Task: Filter the sponsorship log activity by past year in the organization "ryshabh2k".
Action: Mouse moved to (1077, 107)
Screenshot: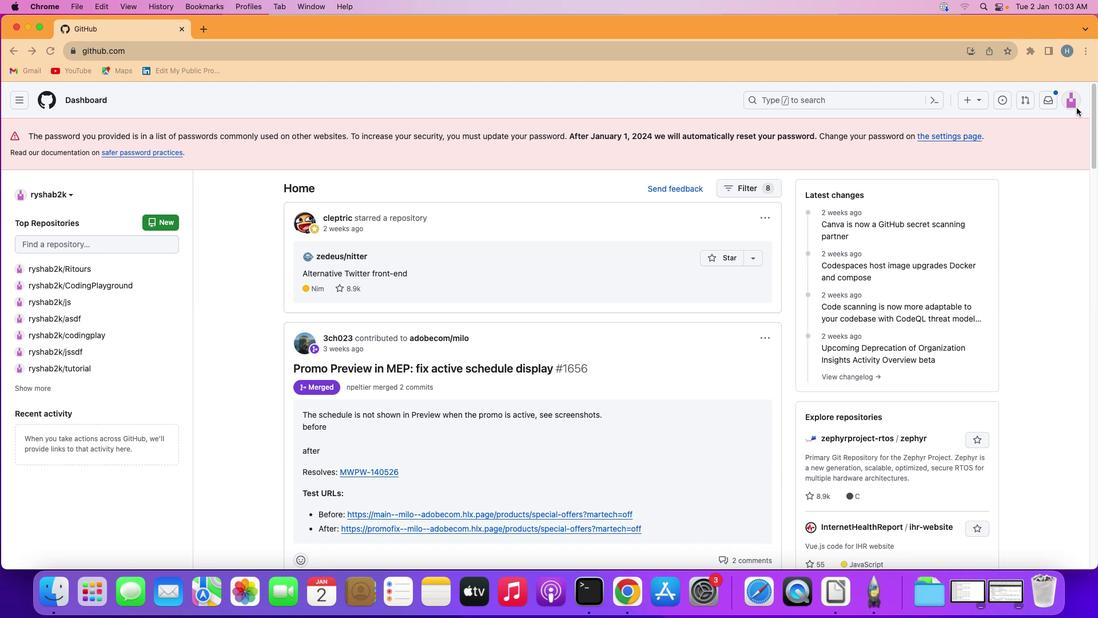 
Action: Mouse pressed left at (1077, 107)
Screenshot: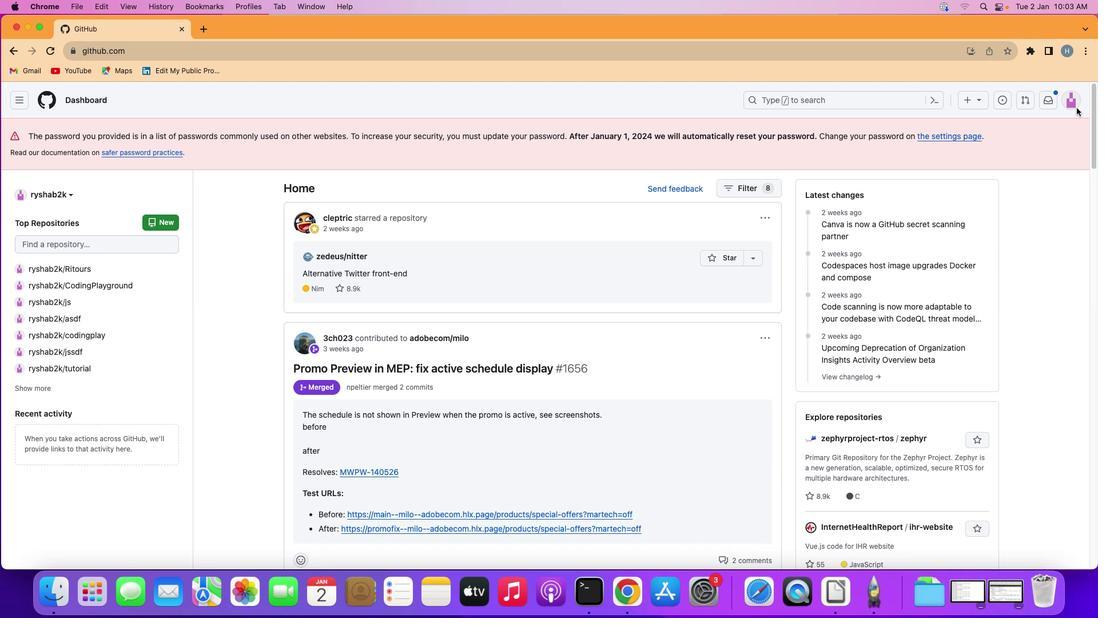 
Action: Mouse moved to (1075, 103)
Screenshot: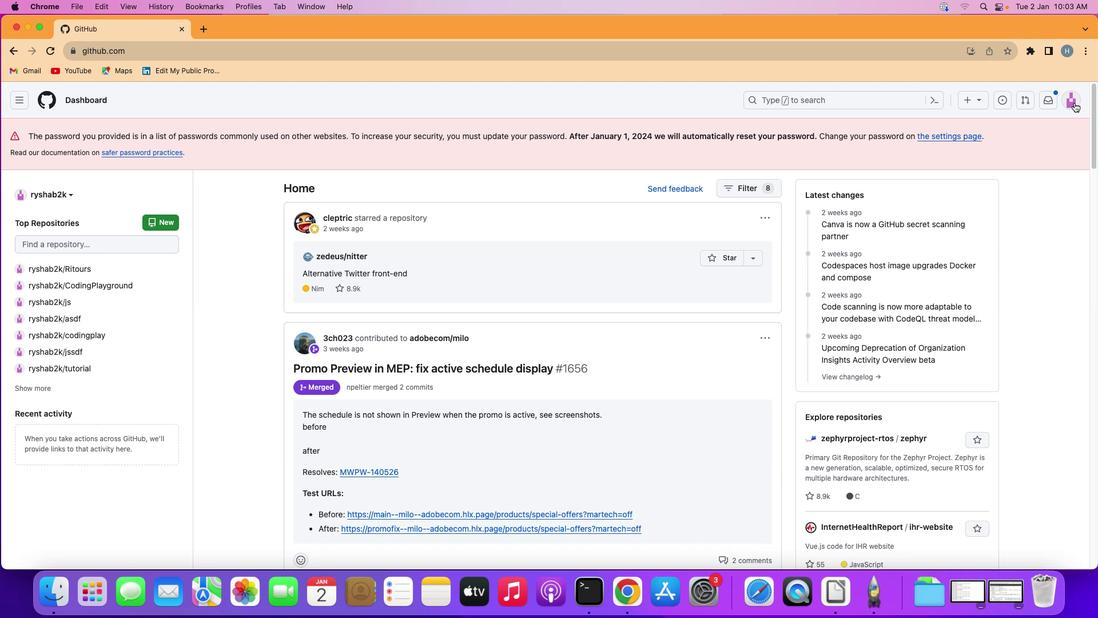 
Action: Mouse pressed left at (1075, 103)
Screenshot: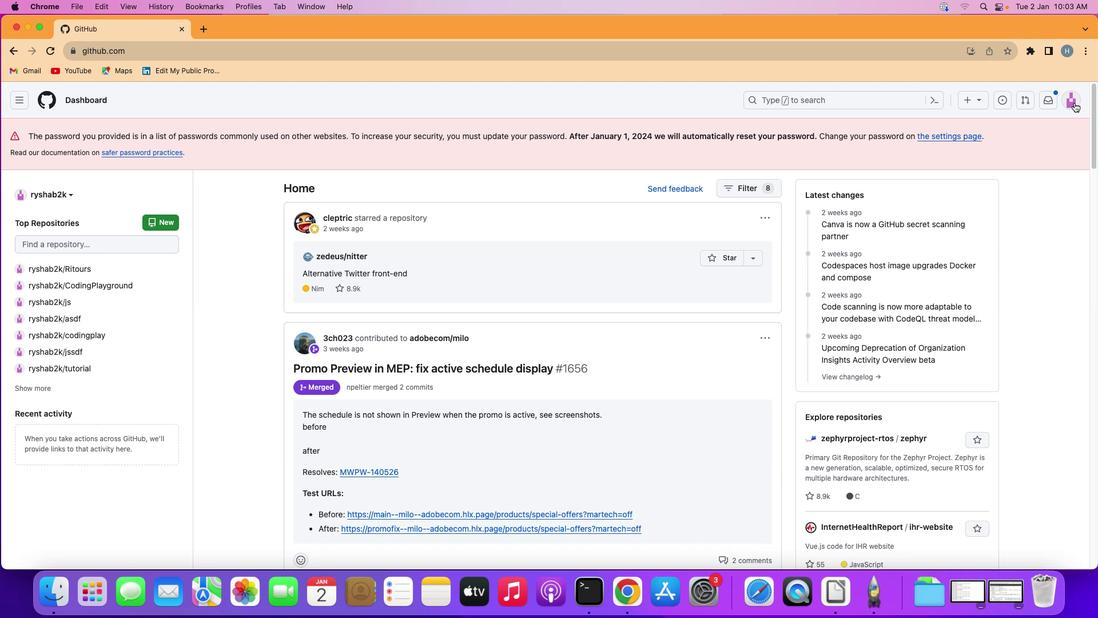 
Action: Mouse moved to (989, 239)
Screenshot: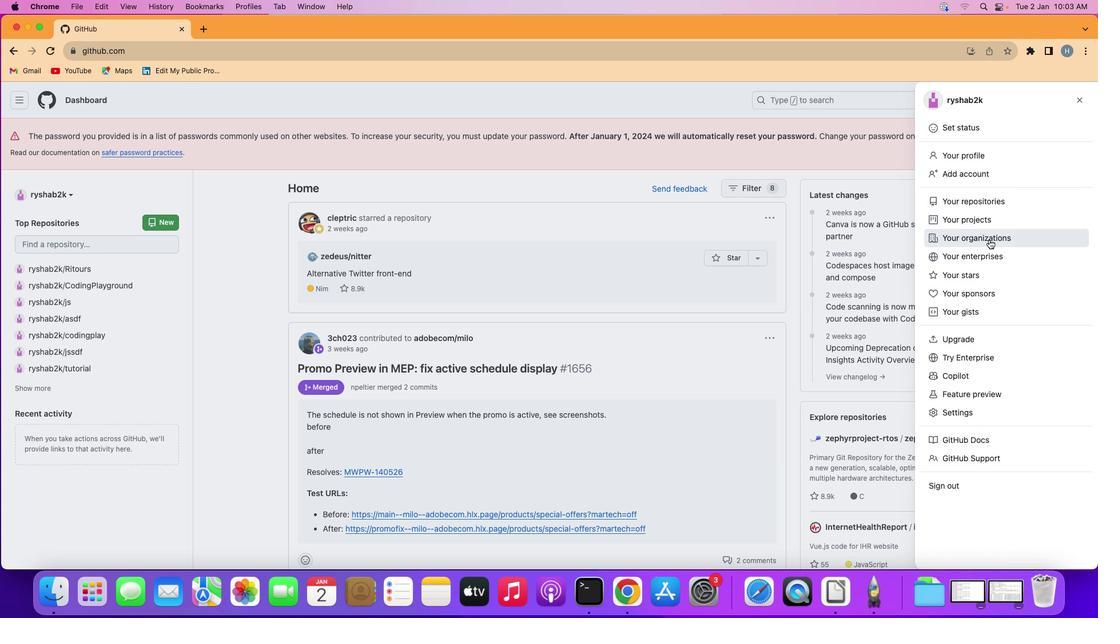 
Action: Mouse pressed left at (989, 239)
Screenshot: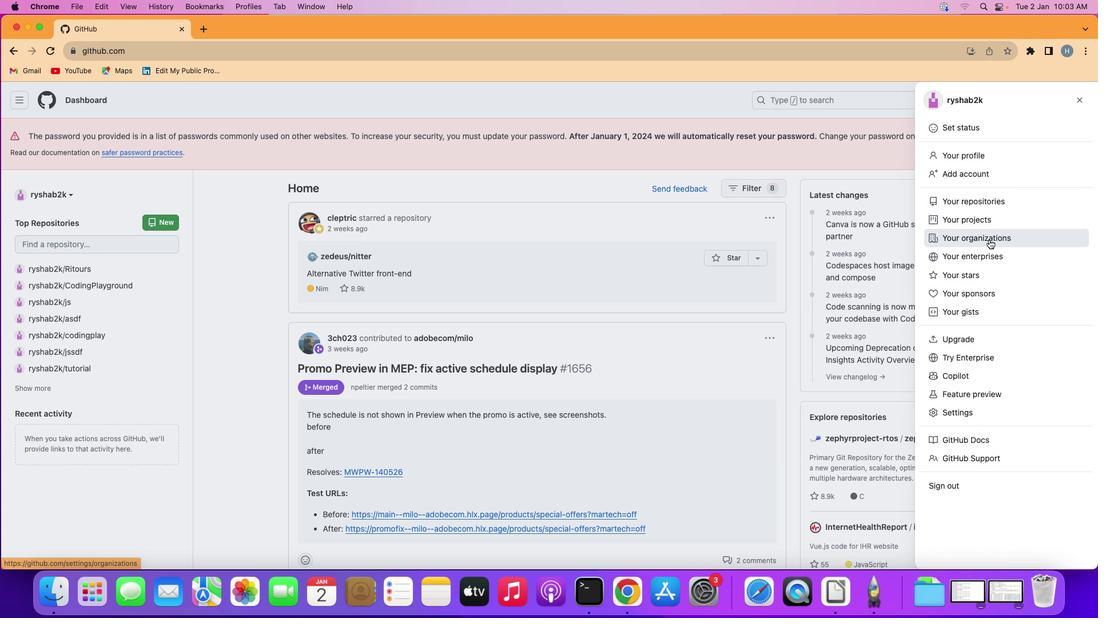 
Action: Mouse moved to (828, 270)
Screenshot: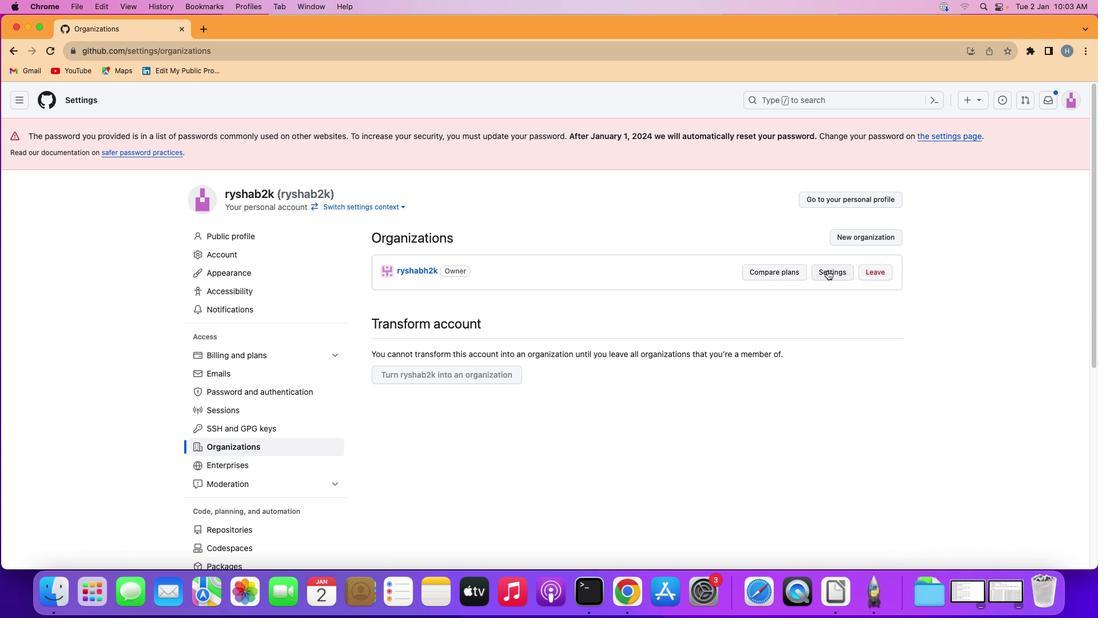 
Action: Mouse pressed left at (828, 270)
Screenshot: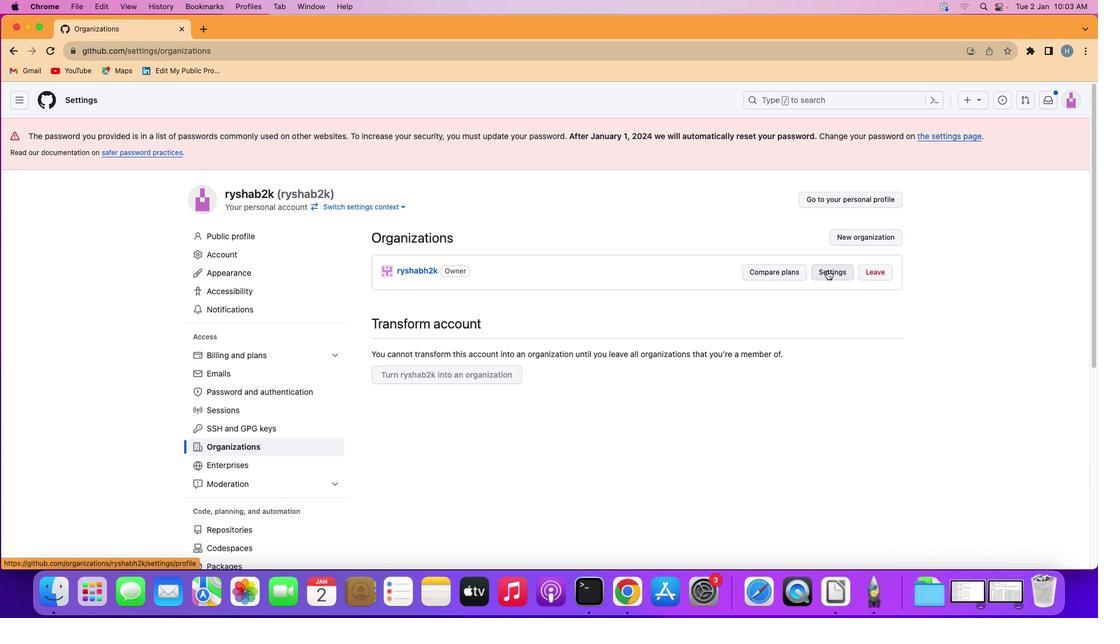 
Action: Mouse moved to (377, 438)
Screenshot: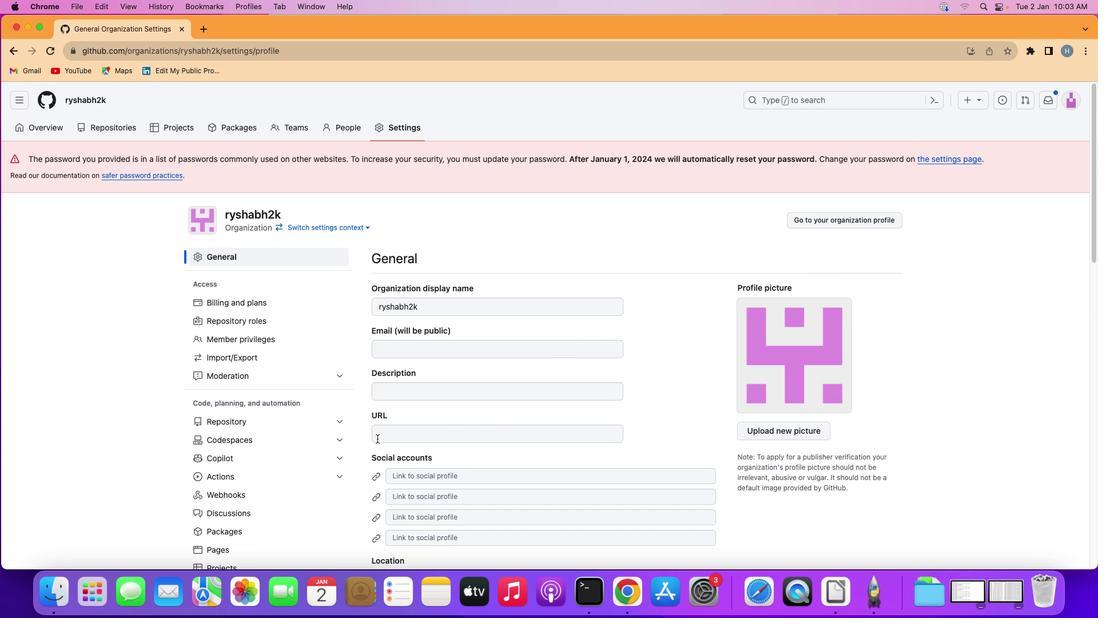 
Action: Mouse scrolled (377, 438) with delta (0, 0)
Screenshot: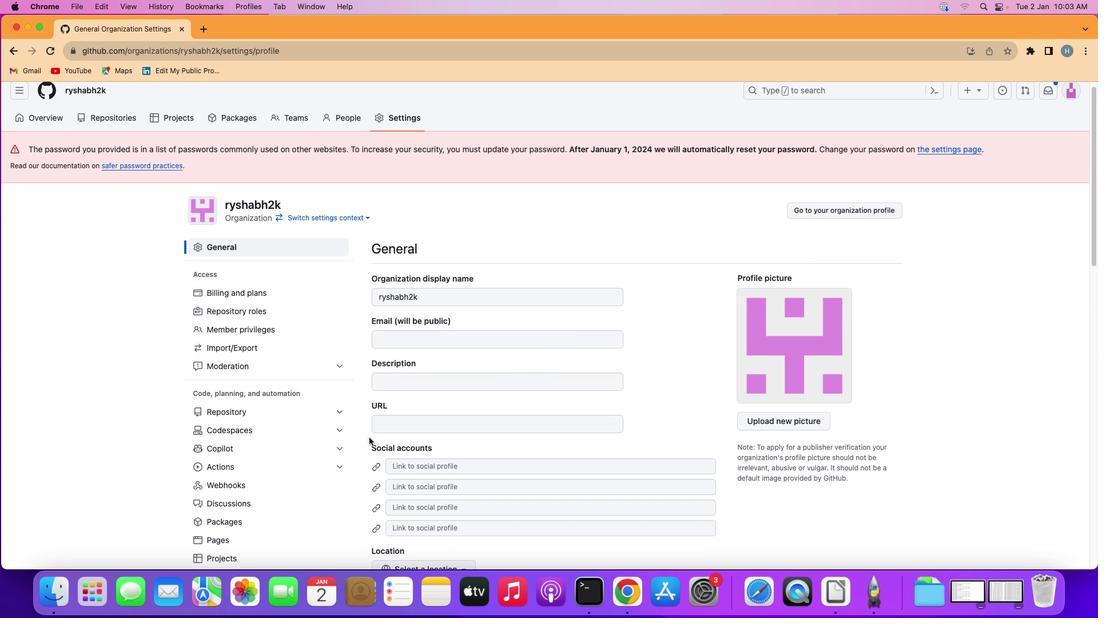 
Action: Mouse moved to (377, 438)
Screenshot: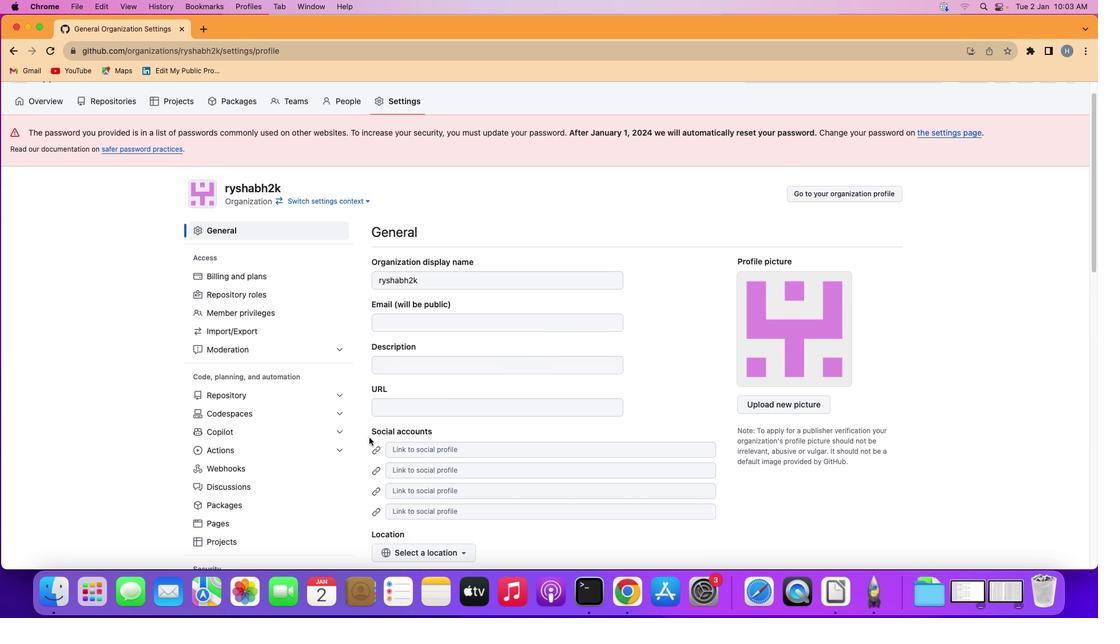 
Action: Mouse scrolled (377, 438) with delta (0, 0)
Screenshot: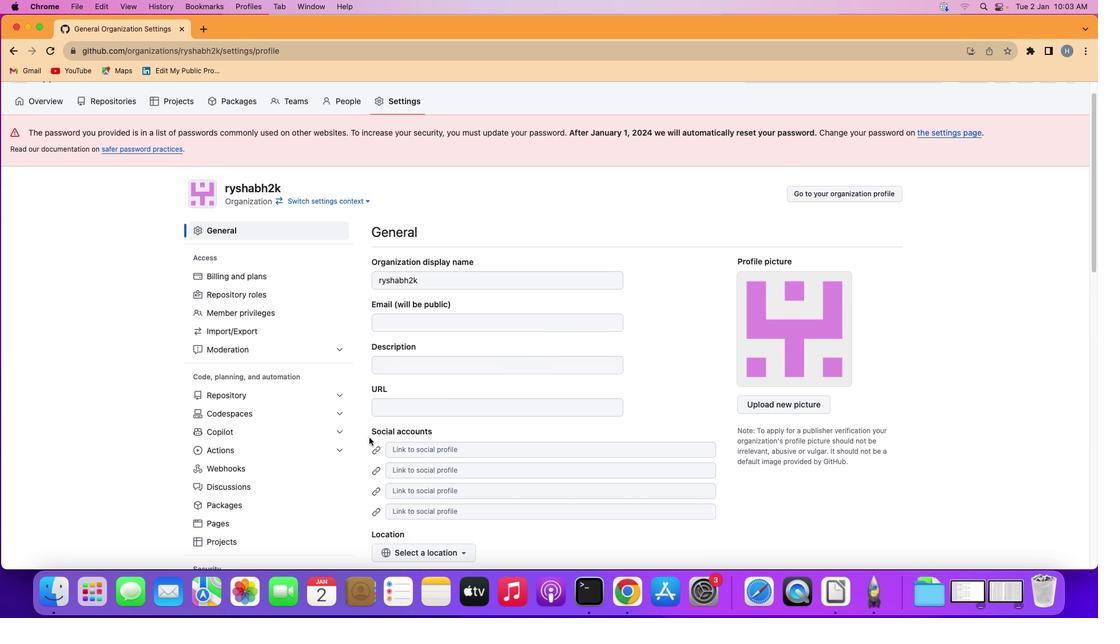 
Action: Mouse moved to (373, 438)
Screenshot: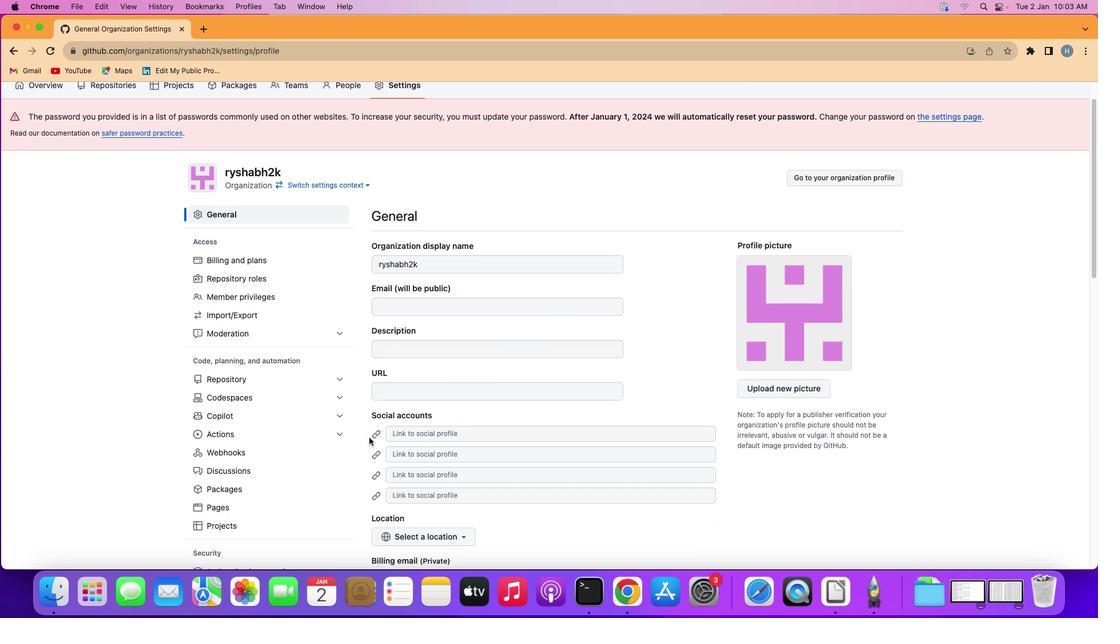 
Action: Mouse scrolled (373, 438) with delta (0, -1)
Screenshot: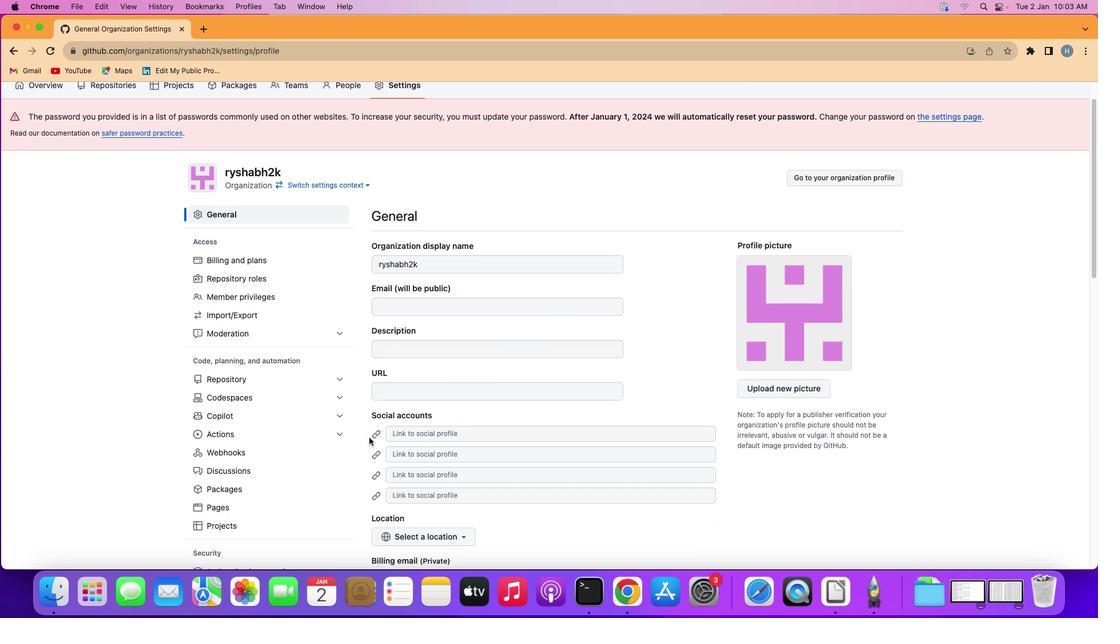 
Action: Mouse moved to (369, 437)
Screenshot: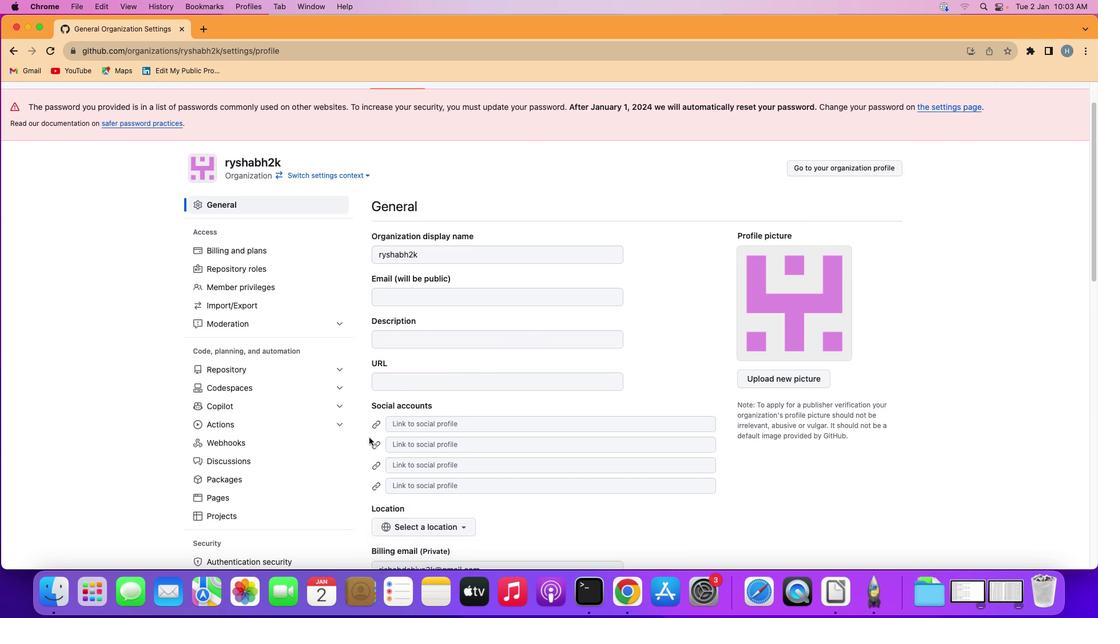 
Action: Mouse scrolled (369, 437) with delta (0, 0)
Screenshot: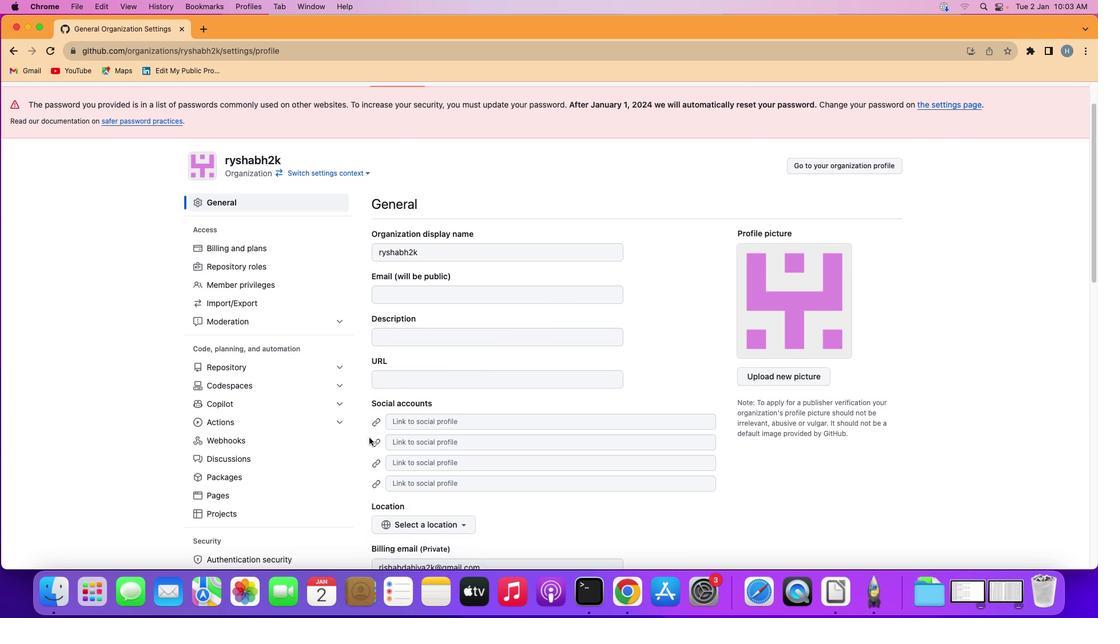 
Action: Mouse moved to (368, 437)
Screenshot: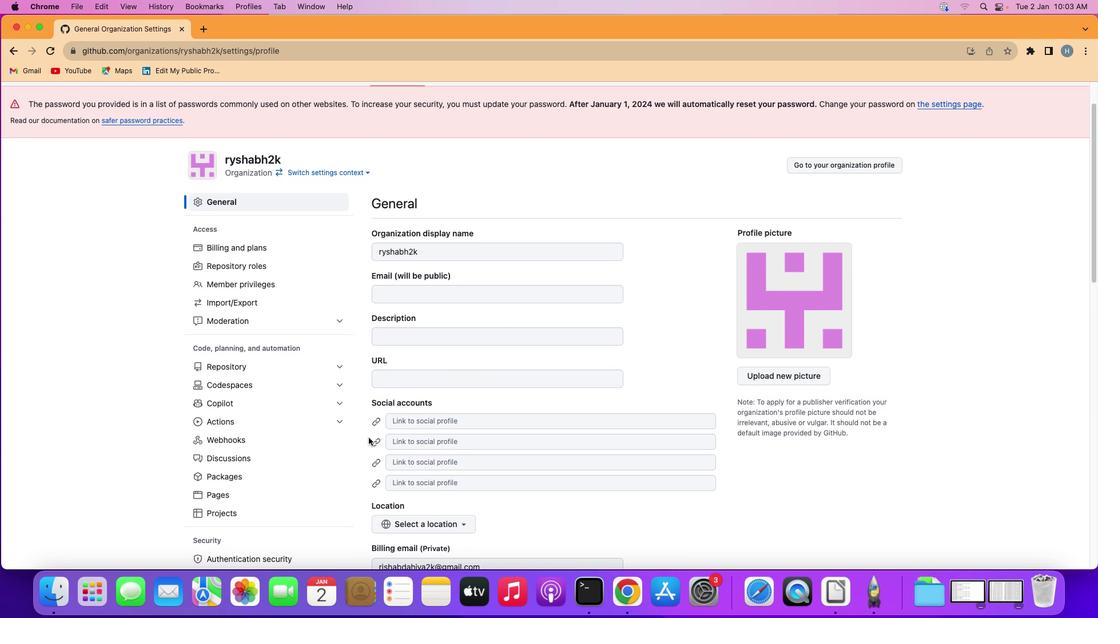 
Action: Mouse scrolled (368, 437) with delta (0, 0)
Screenshot: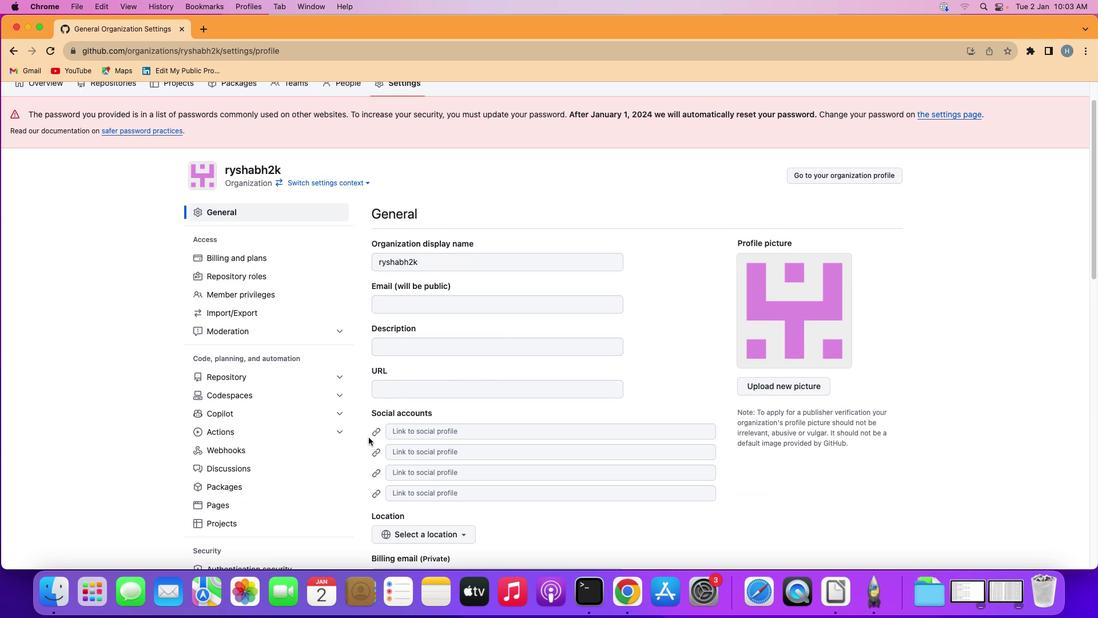 
Action: Mouse scrolled (368, 437) with delta (0, 1)
Screenshot: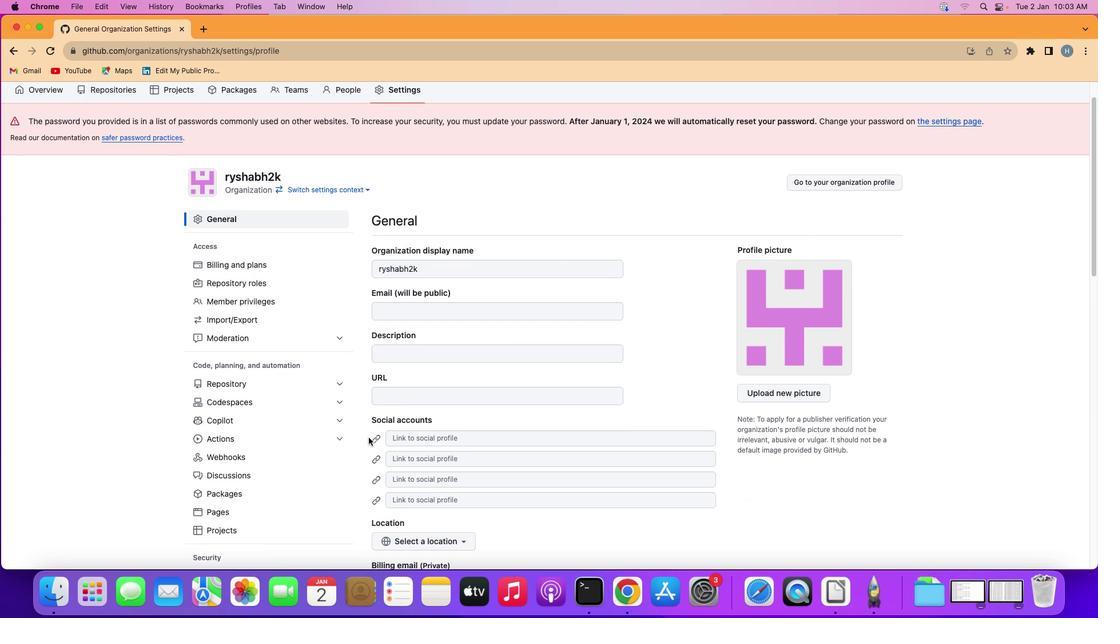 
Action: Mouse scrolled (368, 437) with delta (0, 0)
Screenshot: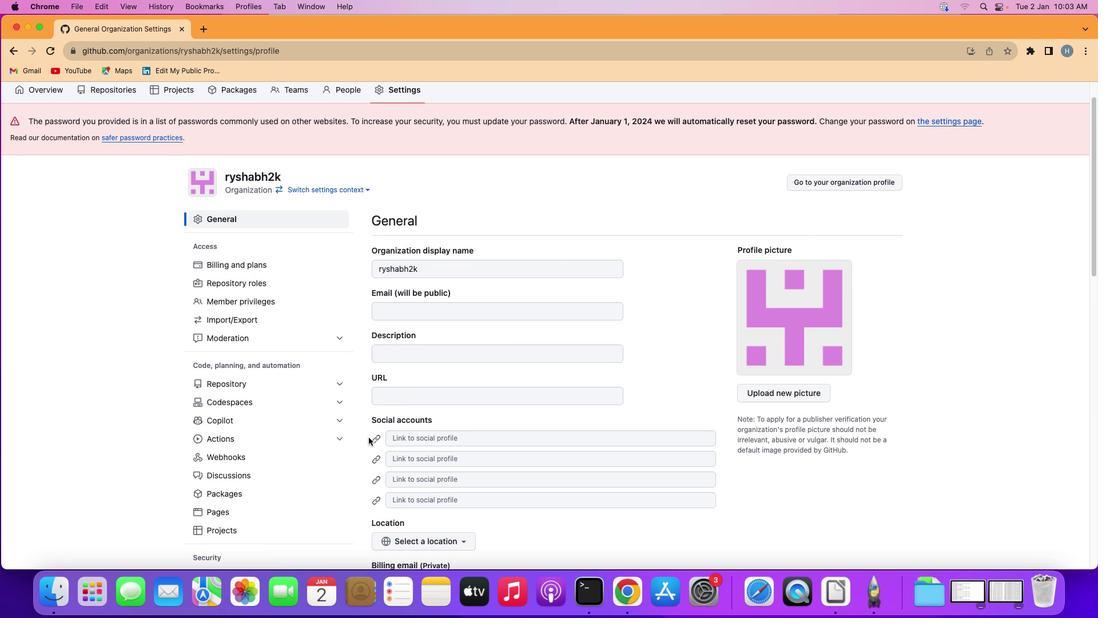
Action: Mouse moved to (359, 435)
Screenshot: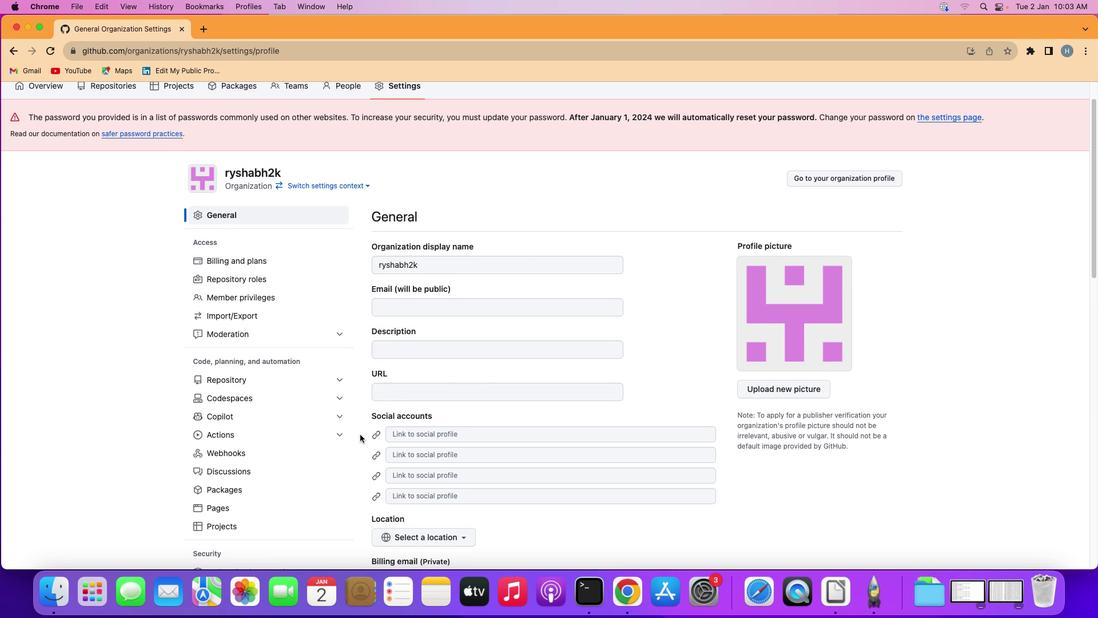 
Action: Mouse scrolled (359, 435) with delta (0, 0)
Screenshot: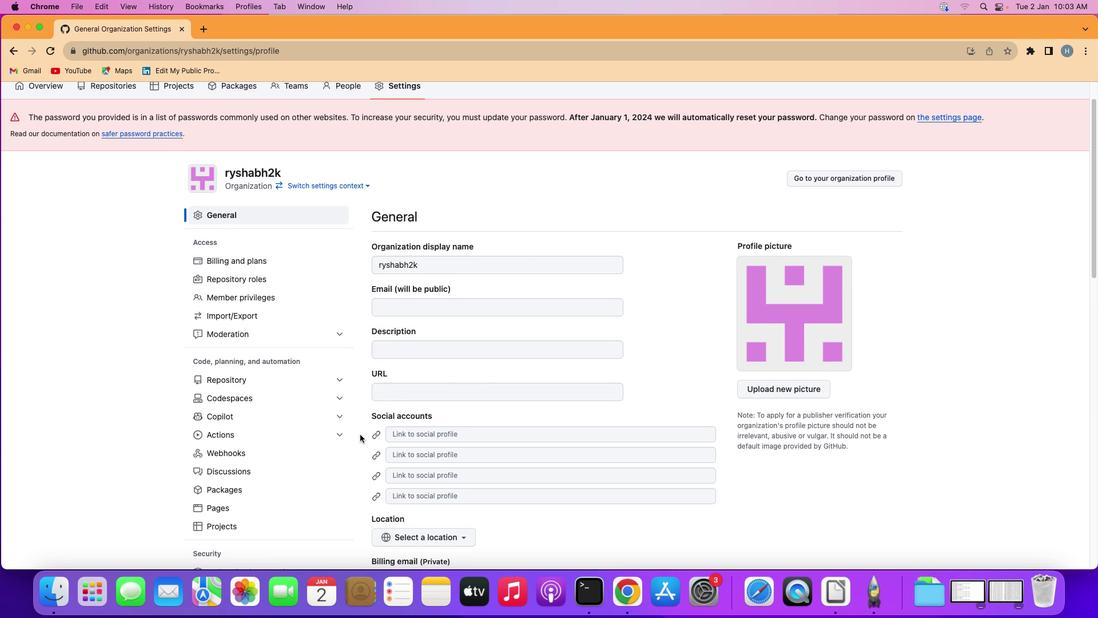 
Action: Mouse moved to (359, 435)
Screenshot: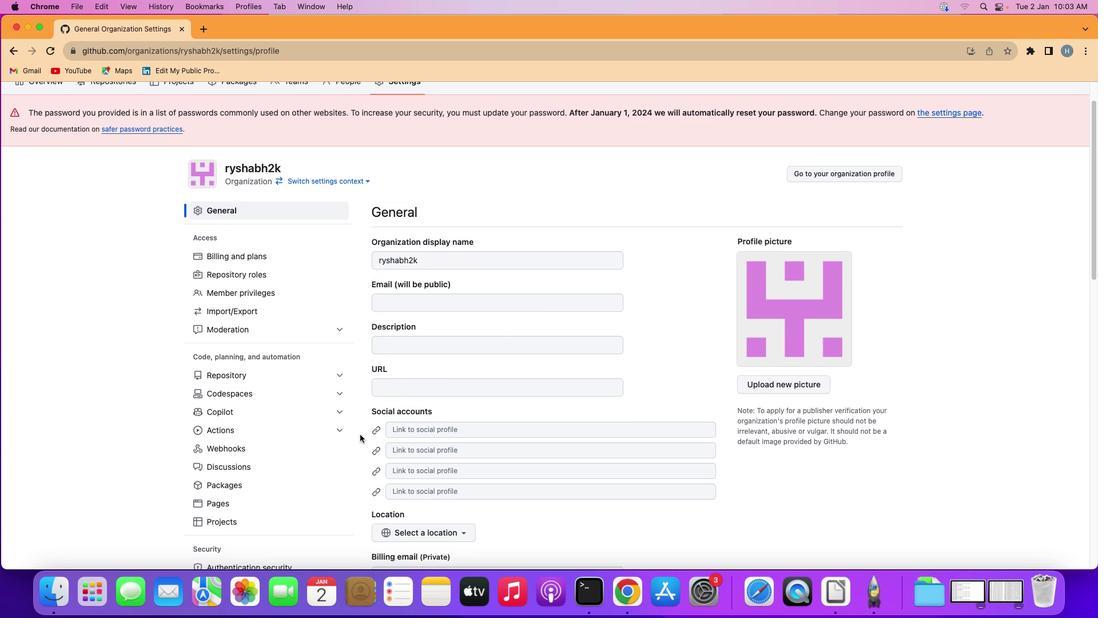 
Action: Mouse scrolled (359, 435) with delta (0, 0)
Screenshot: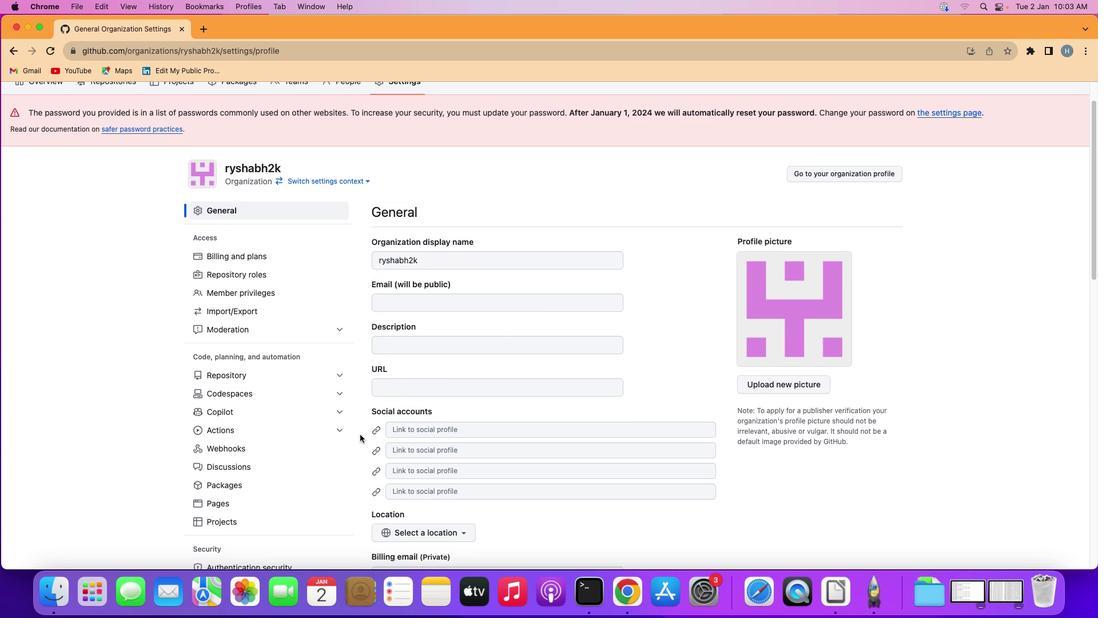 
Action: Mouse moved to (361, 434)
Screenshot: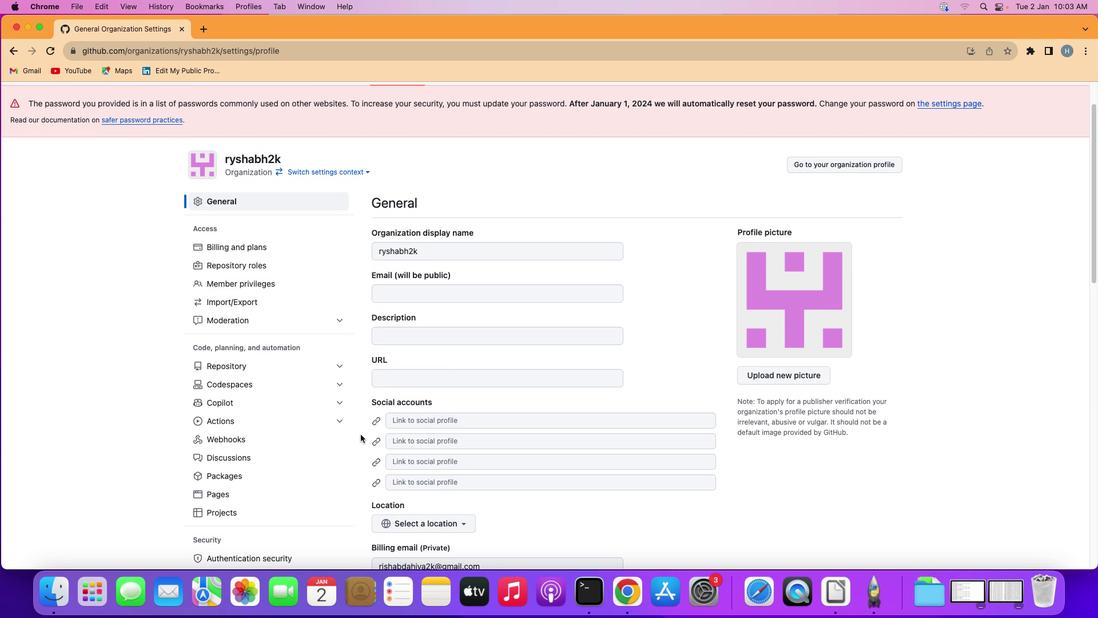 
Action: Mouse scrolled (361, 434) with delta (0, 0)
Screenshot: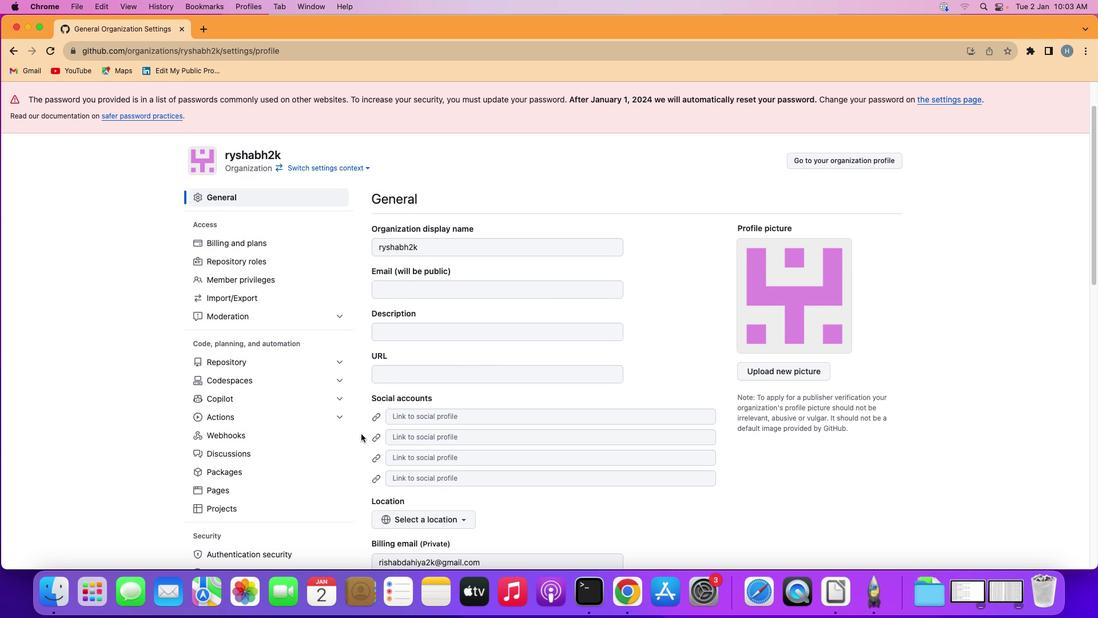 
Action: Mouse moved to (361, 434)
Screenshot: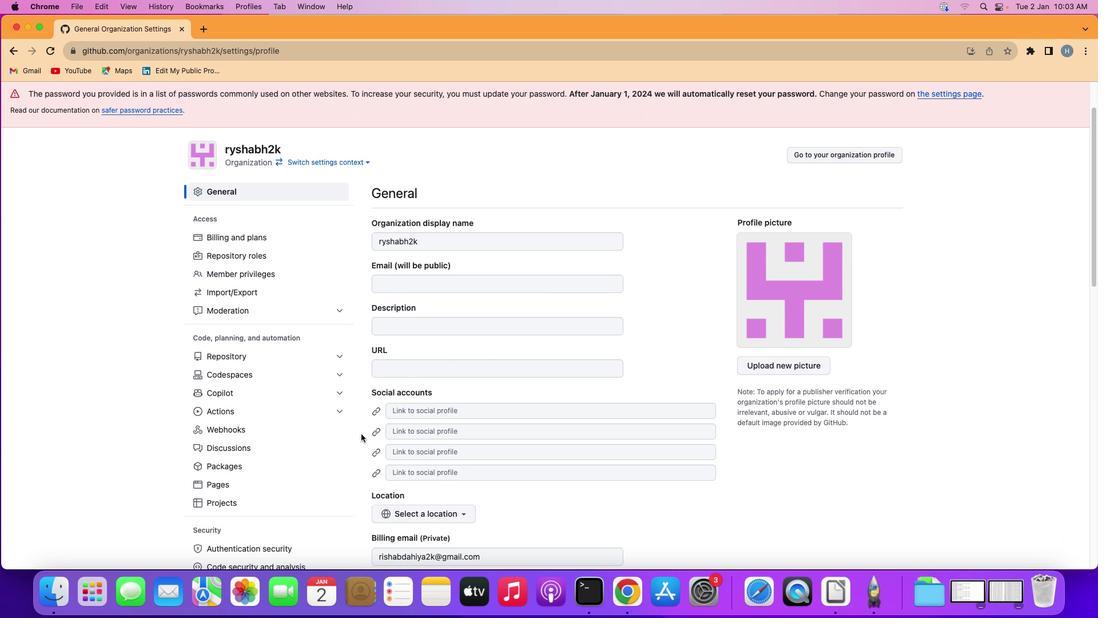 
Action: Mouse scrolled (361, 434) with delta (0, 0)
Screenshot: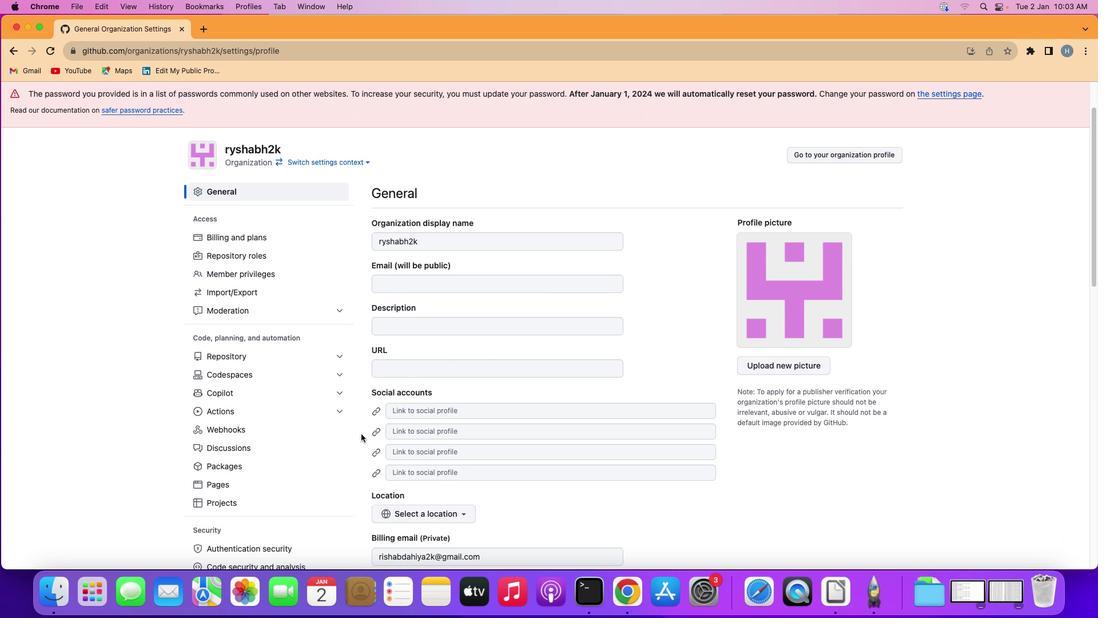 
Action: Mouse scrolled (361, 434) with delta (0, -1)
Screenshot: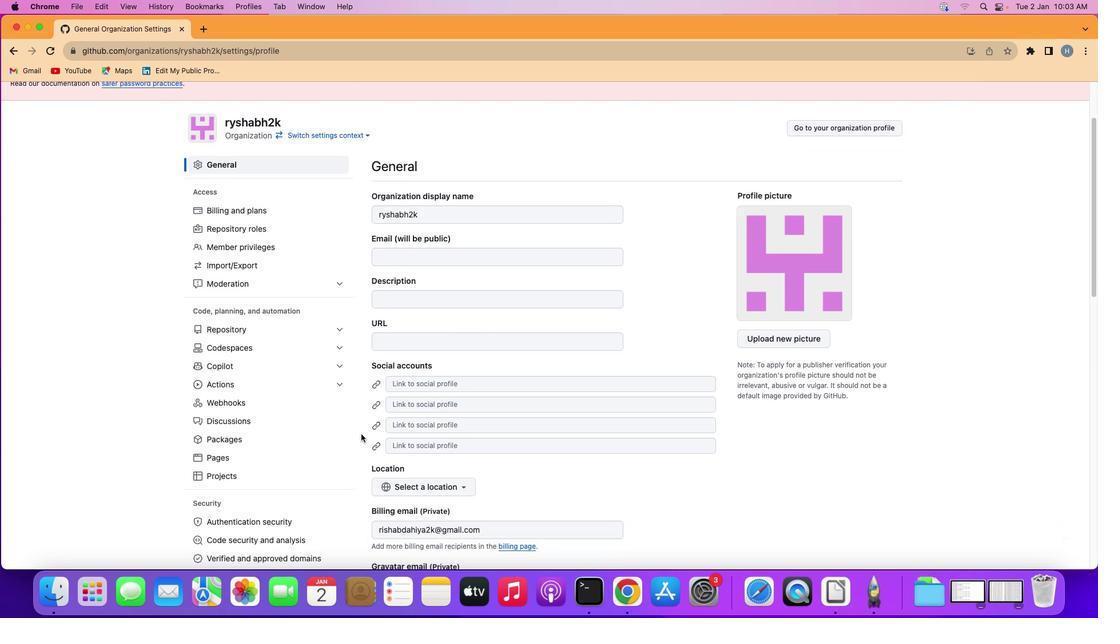 
Action: Mouse scrolled (361, 434) with delta (0, 0)
Screenshot: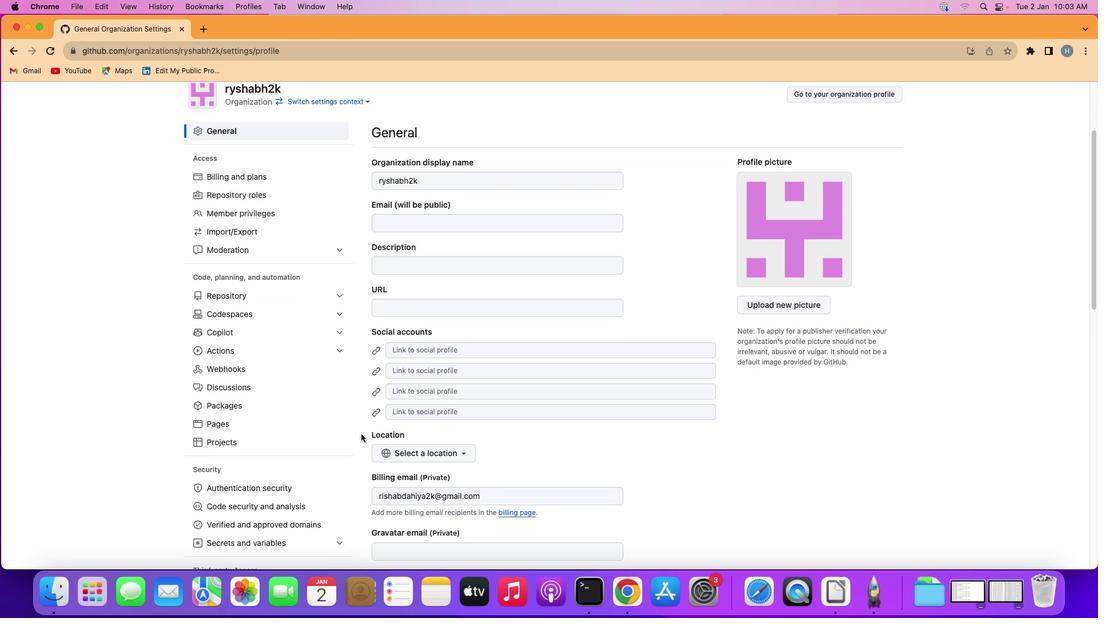 
Action: Mouse scrolled (361, 434) with delta (0, 0)
Screenshot: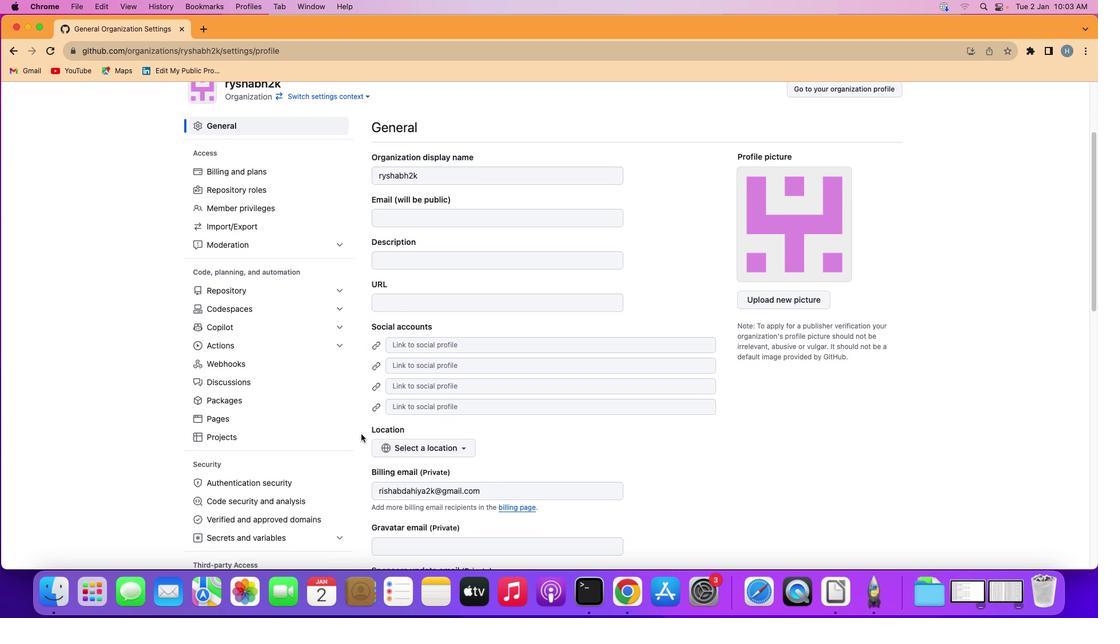 
Action: Mouse scrolled (361, 434) with delta (0, 0)
Screenshot: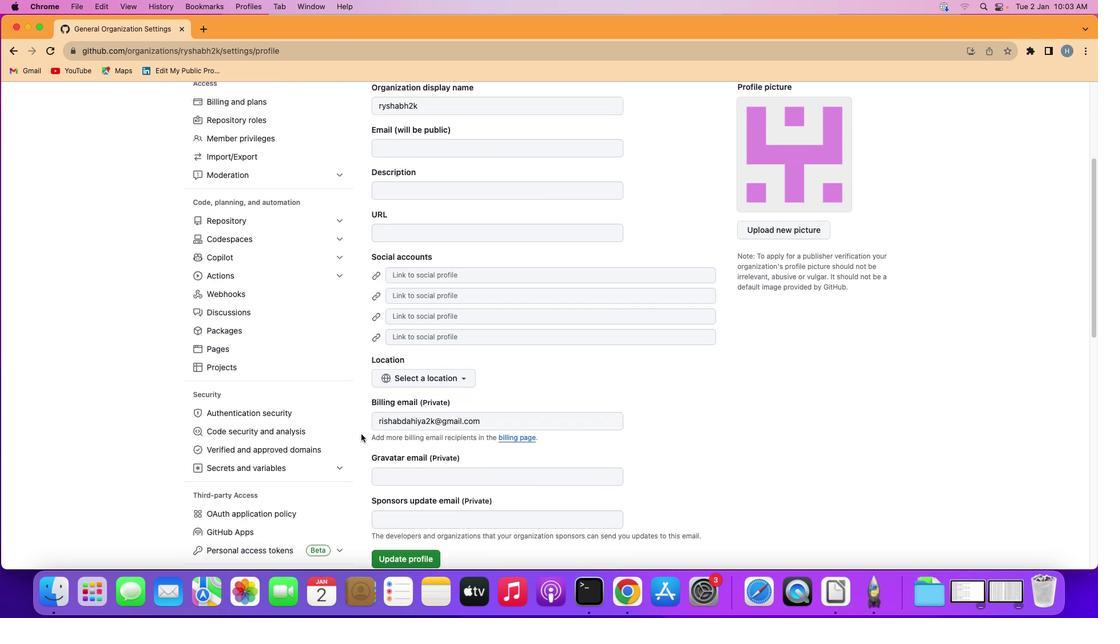 
Action: Mouse scrolled (361, 434) with delta (0, 0)
Screenshot: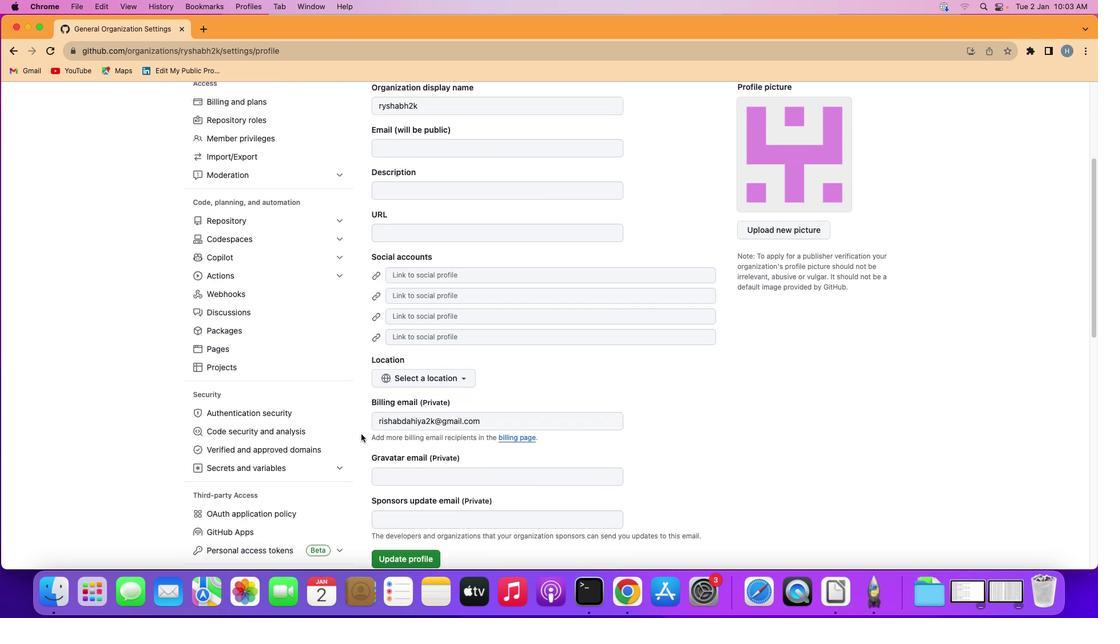 
Action: Mouse scrolled (361, 434) with delta (0, -1)
Screenshot: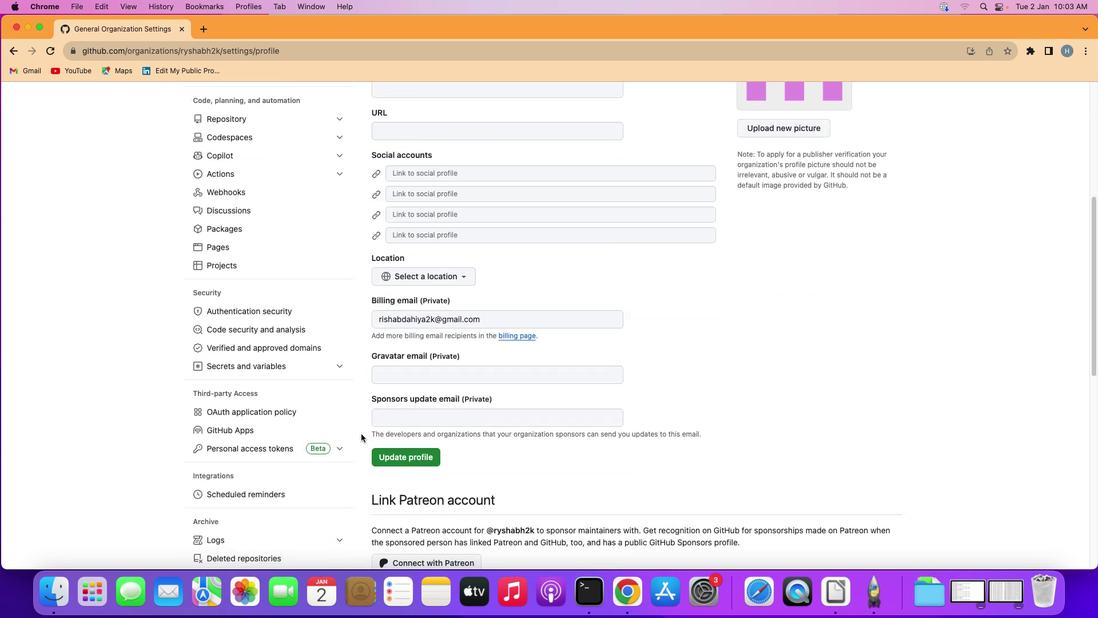 
Action: Mouse scrolled (361, 434) with delta (0, -2)
Screenshot: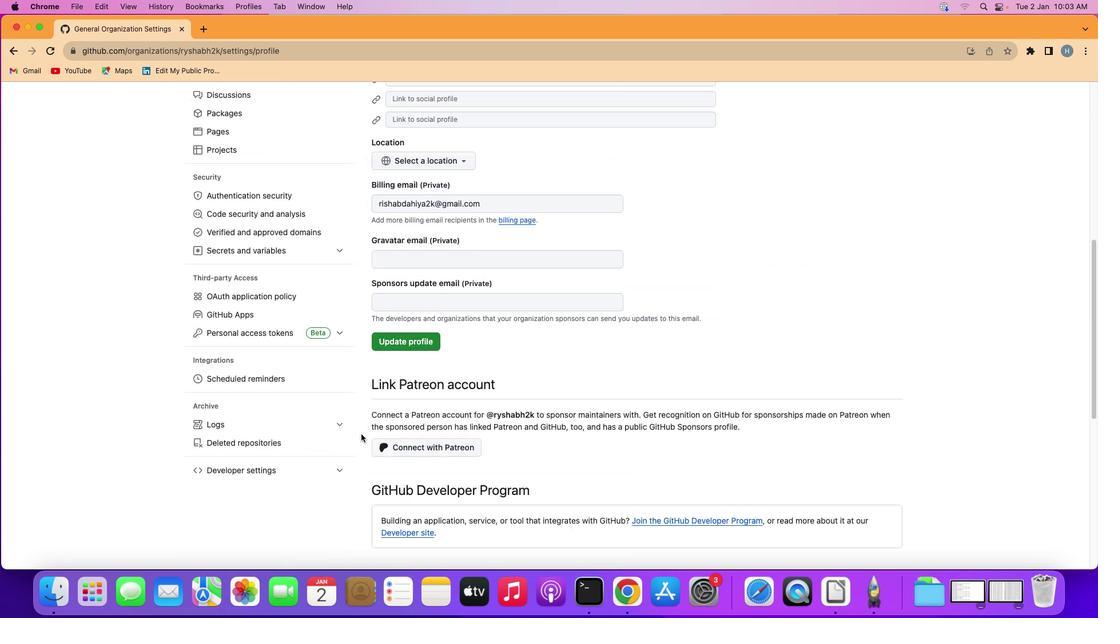 
Action: Mouse scrolled (361, 434) with delta (0, -2)
Screenshot: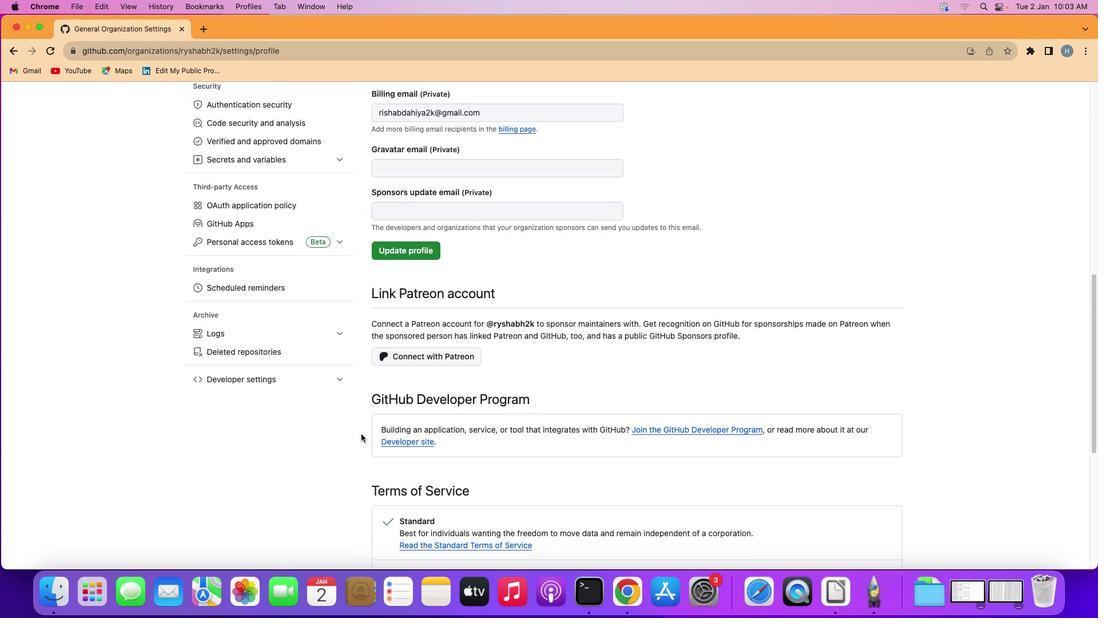 
Action: Mouse moved to (339, 334)
Screenshot: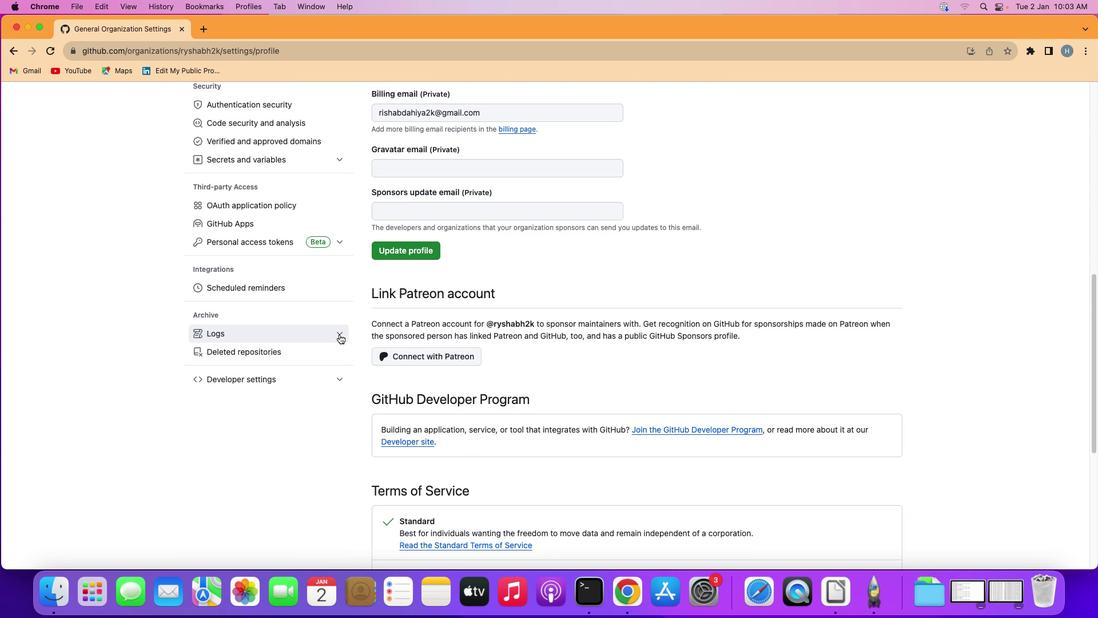 
Action: Mouse pressed left at (339, 334)
Screenshot: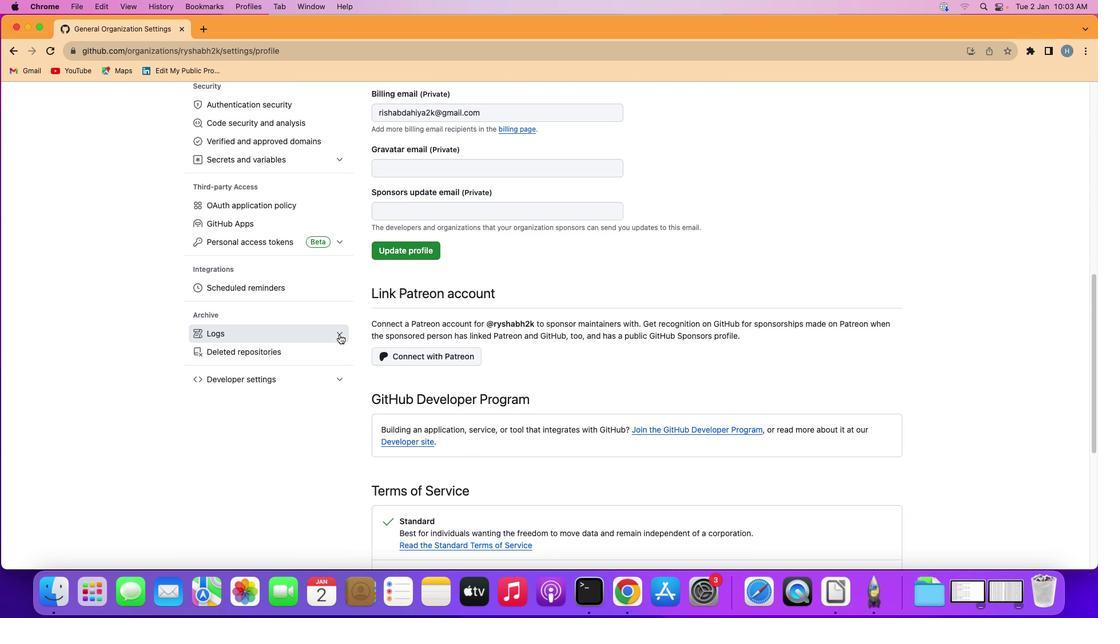 
Action: Mouse moved to (317, 354)
Screenshot: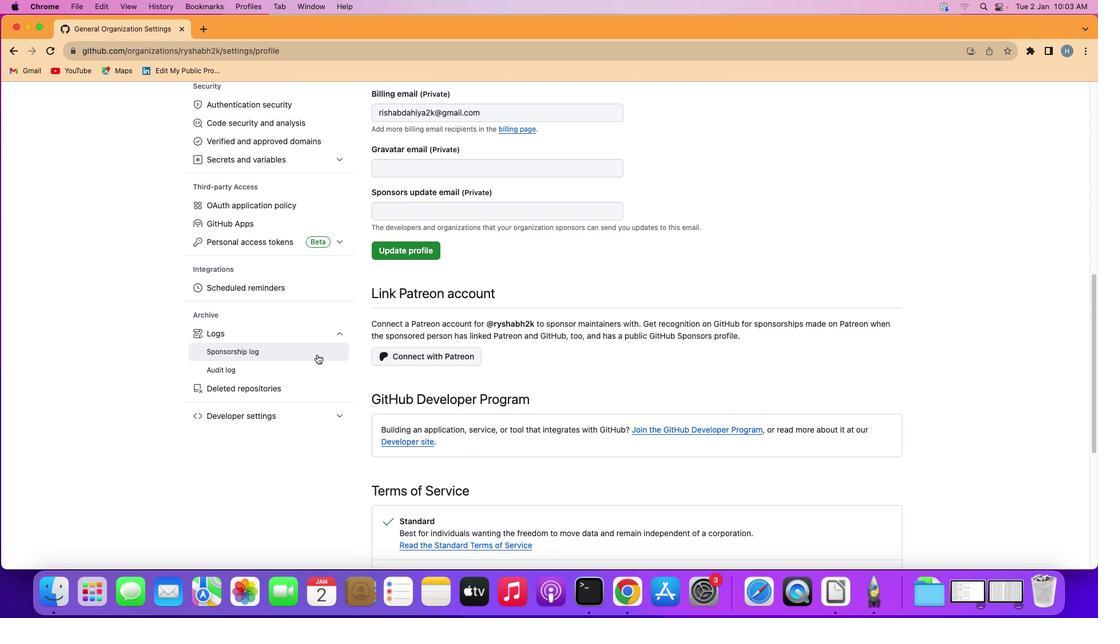 
Action: Mouse pressed left at (317, 354)
Screenshot: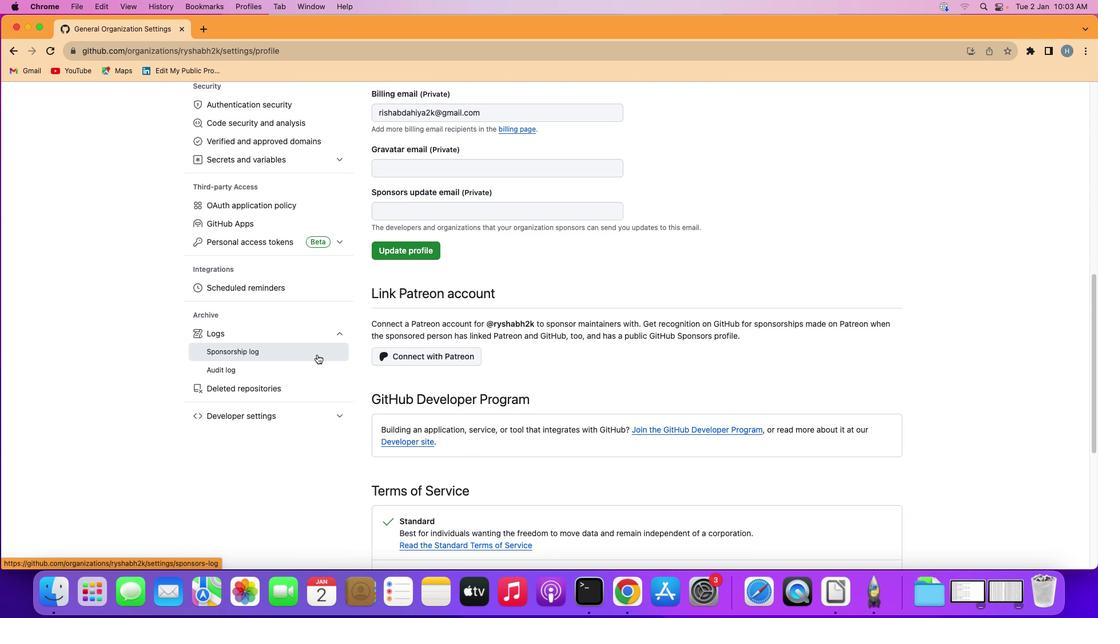
Action: Mouse moved to (896, 259)
Screenshot: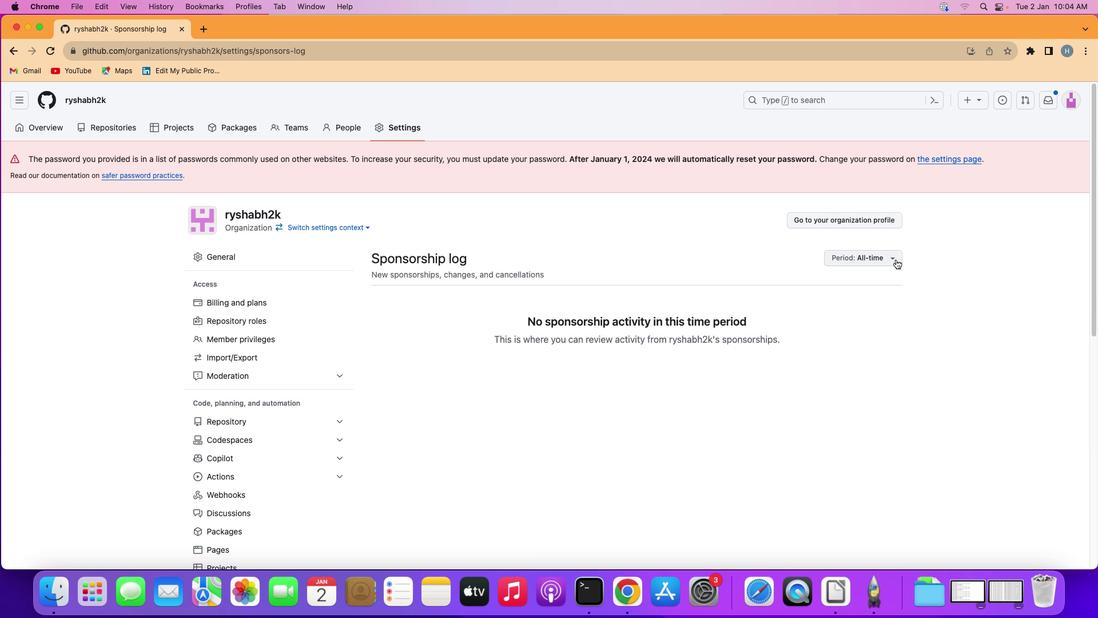 
Action: Mouse pressed left at (896, 259)
Screenshot: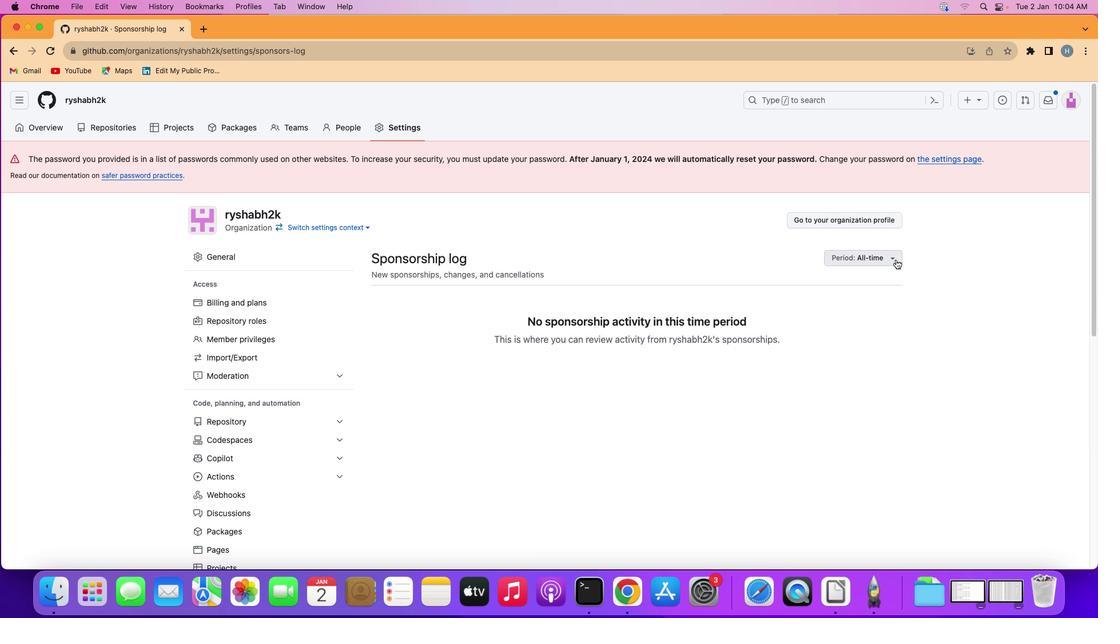 
Action: Mouse moved to (877, 355)
Screenshot: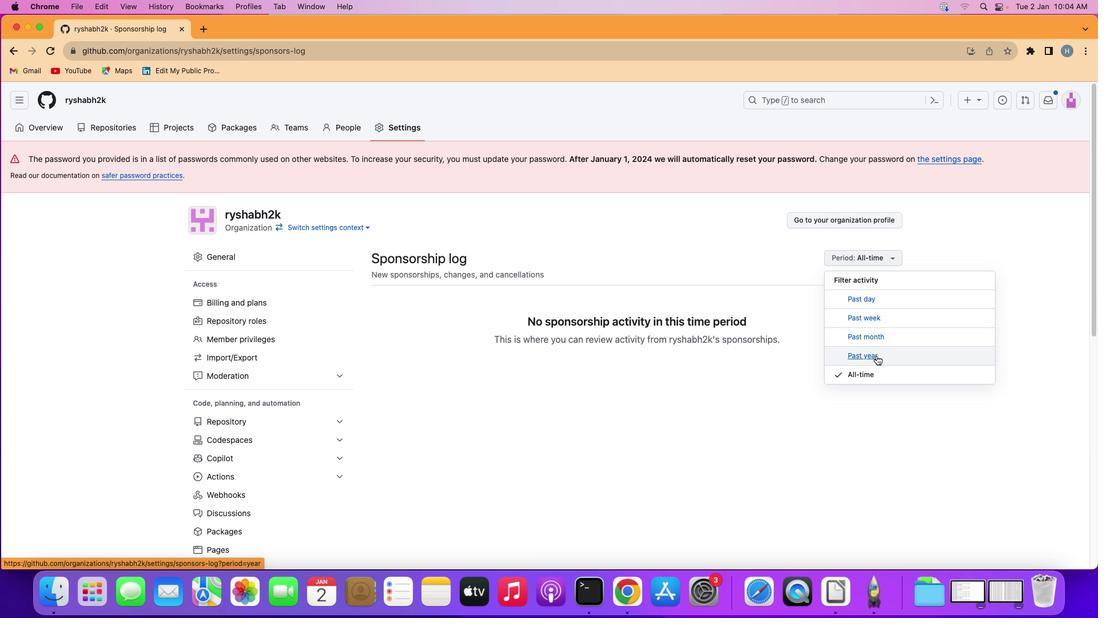 
Action: Mouse pressed left at (877, 355)
Screenshot: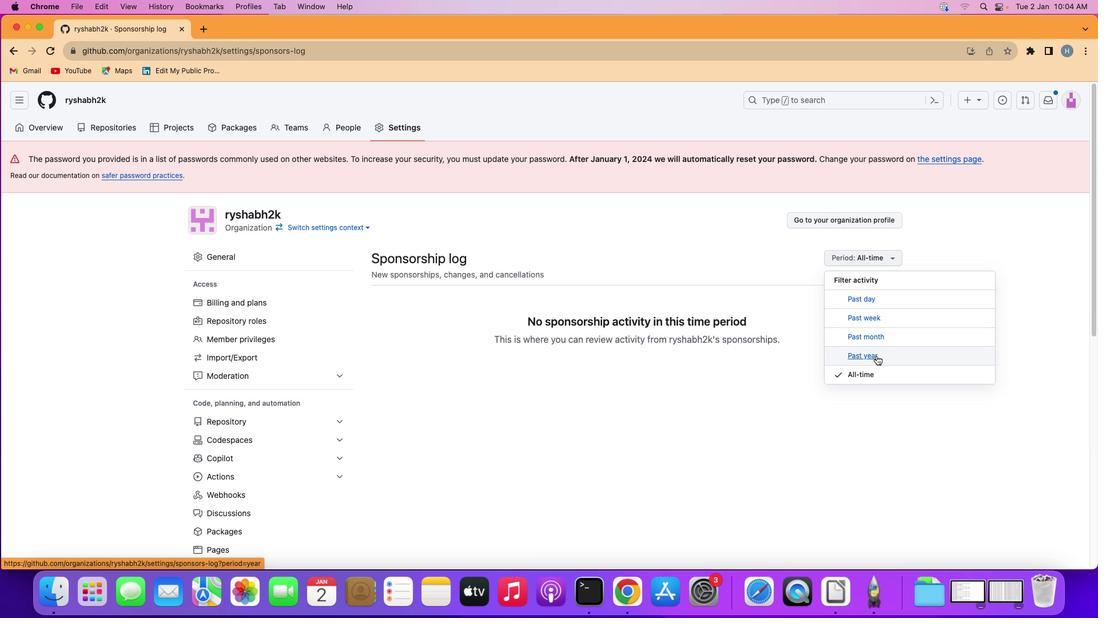
